 Task: Add the task  Add support for internationalization to the mobile app to the section Business Process Mapping Sprint in the project TrailPlan and add a Due Date to the respective task as 2024/03/16.
Action: Mouse moved to (72, 522)
Screenshot: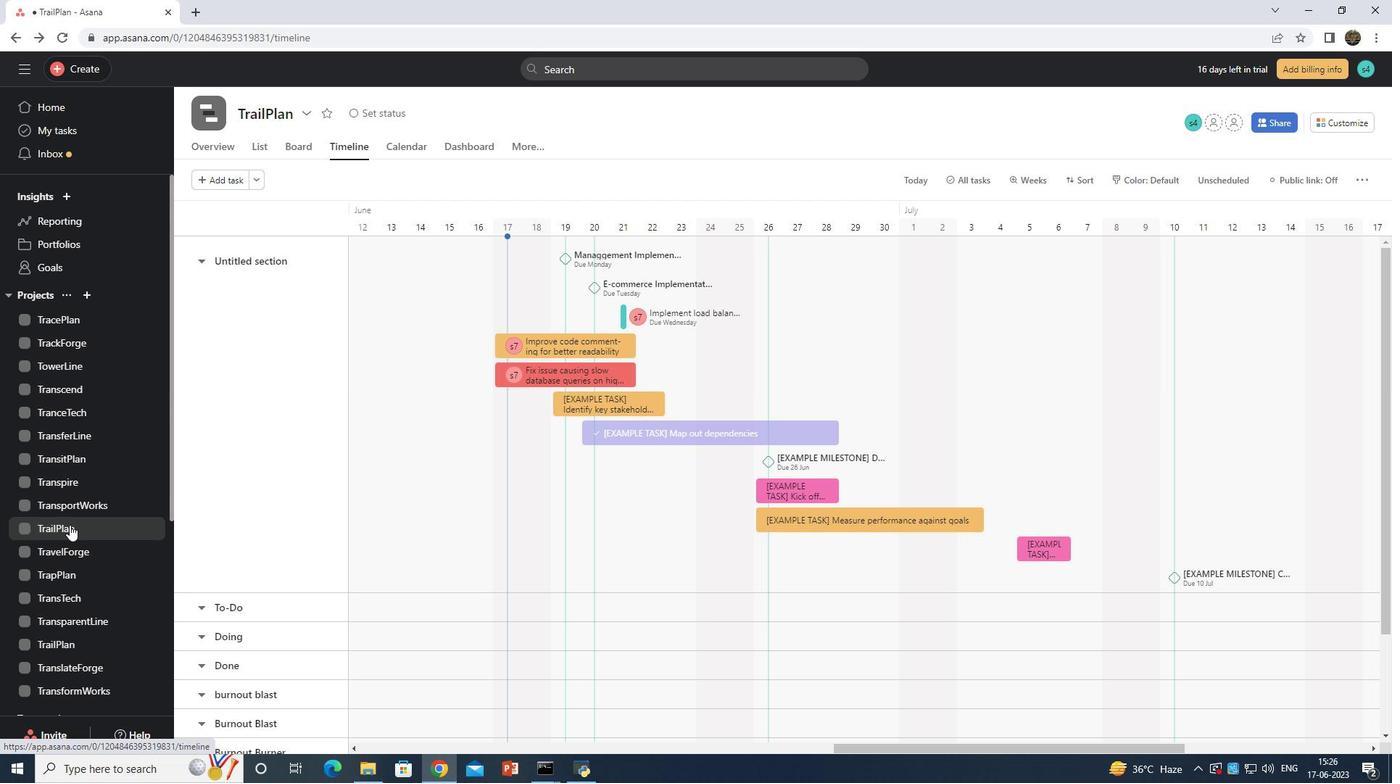 
Action: Mouse pressed left at (72, 522)
Screenshot: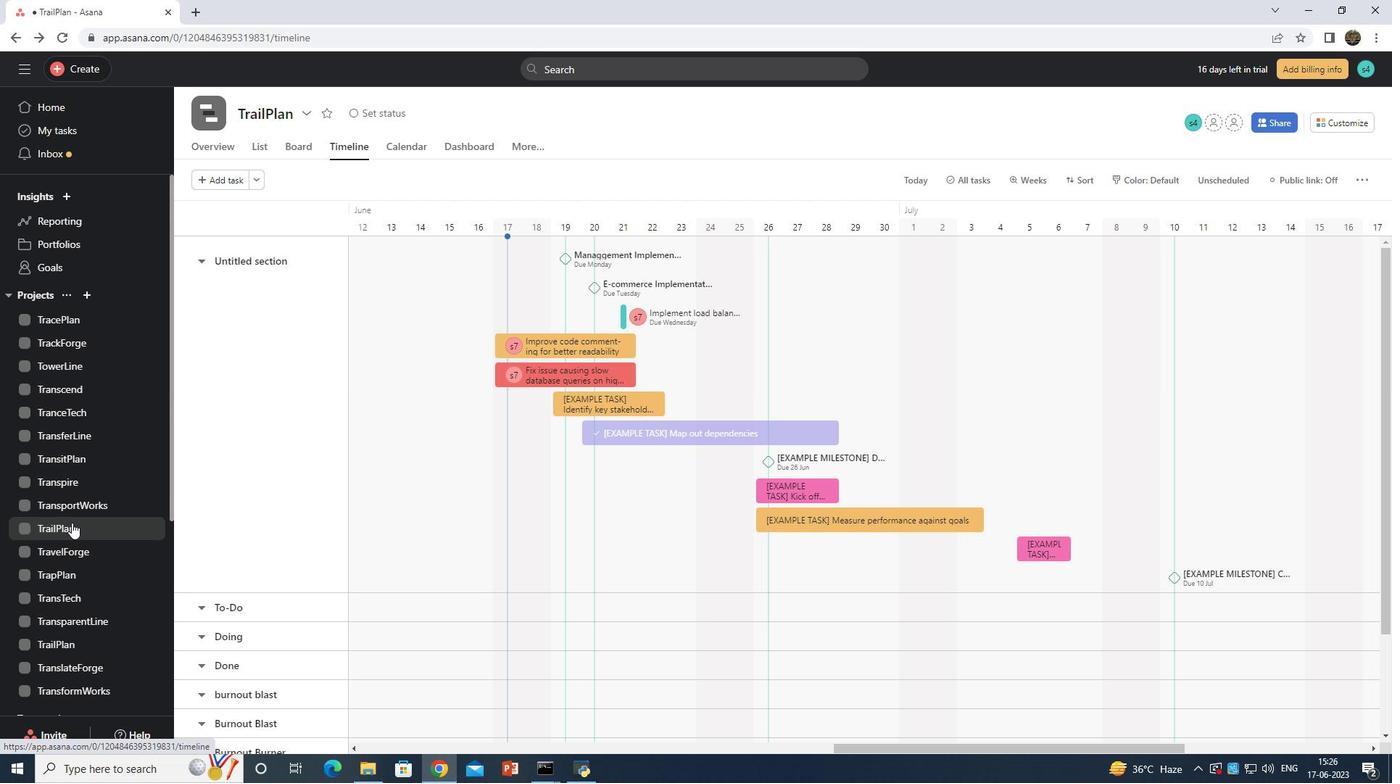 
Action: Mouse pressed left at (72, 522)
Screenshot: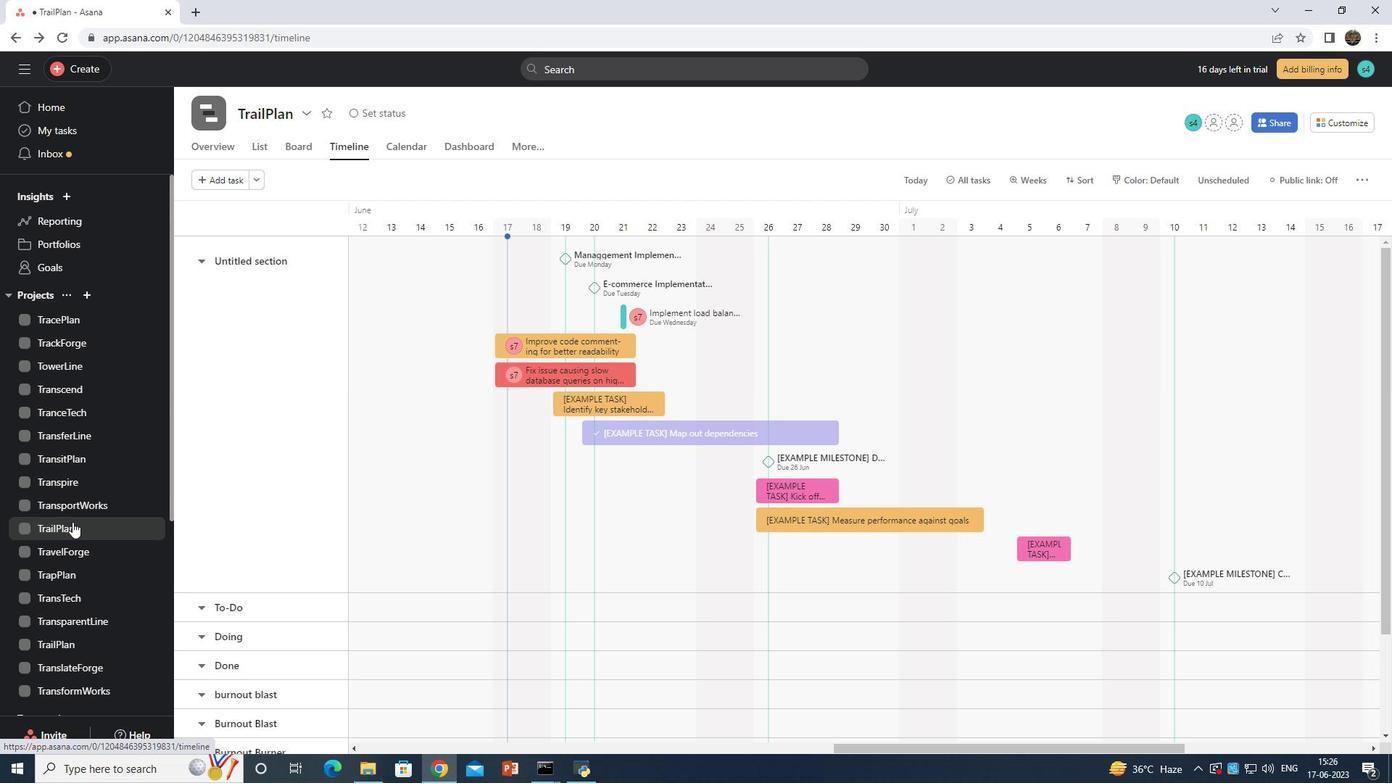 
Action: Mouse moved to (252, 642)
Screenshot: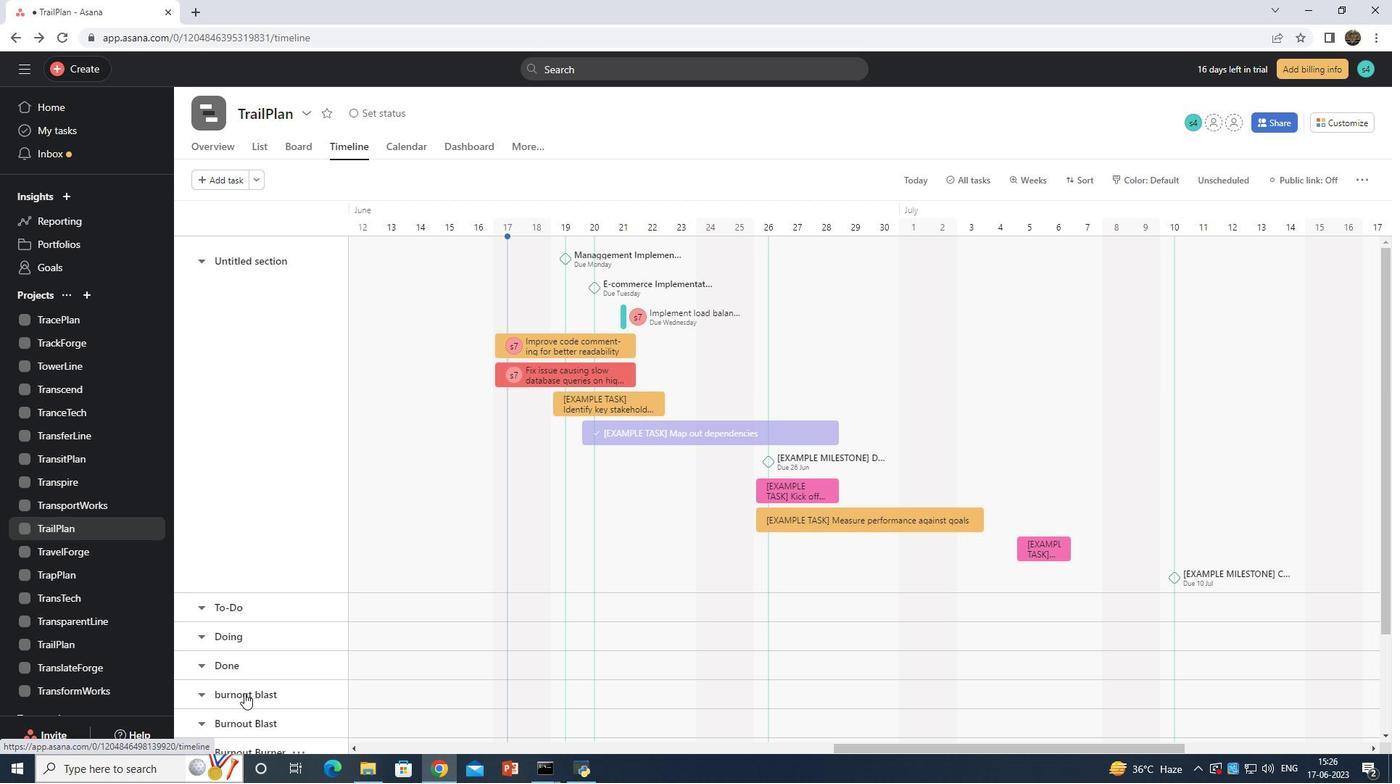 
Action: Mouse scrolled (252, 641) with delta (0, 0)
Screenshot: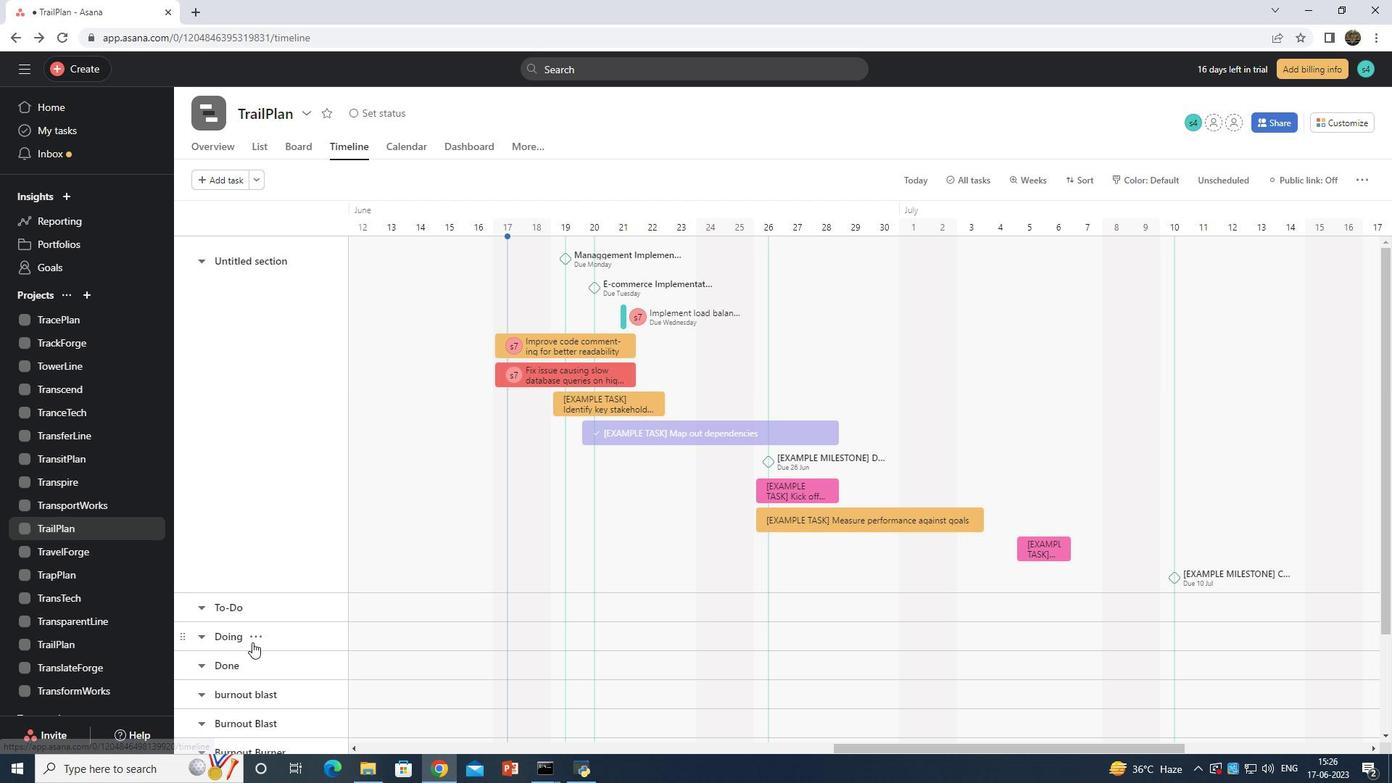 
Action: Mouse scrolled (252, 641) with delta (0, 0)
Screenshot: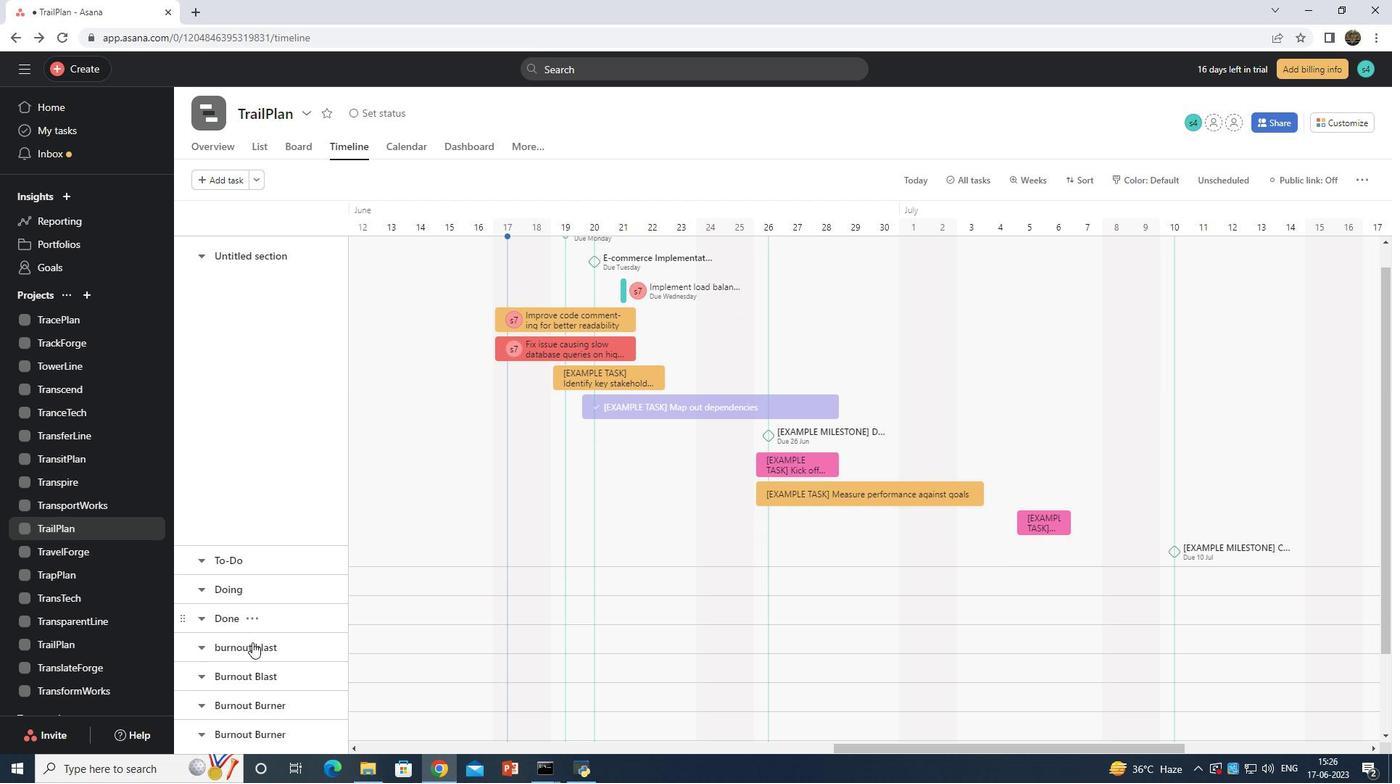 
Action: Mouse moved to (268, 673)
Screenshot: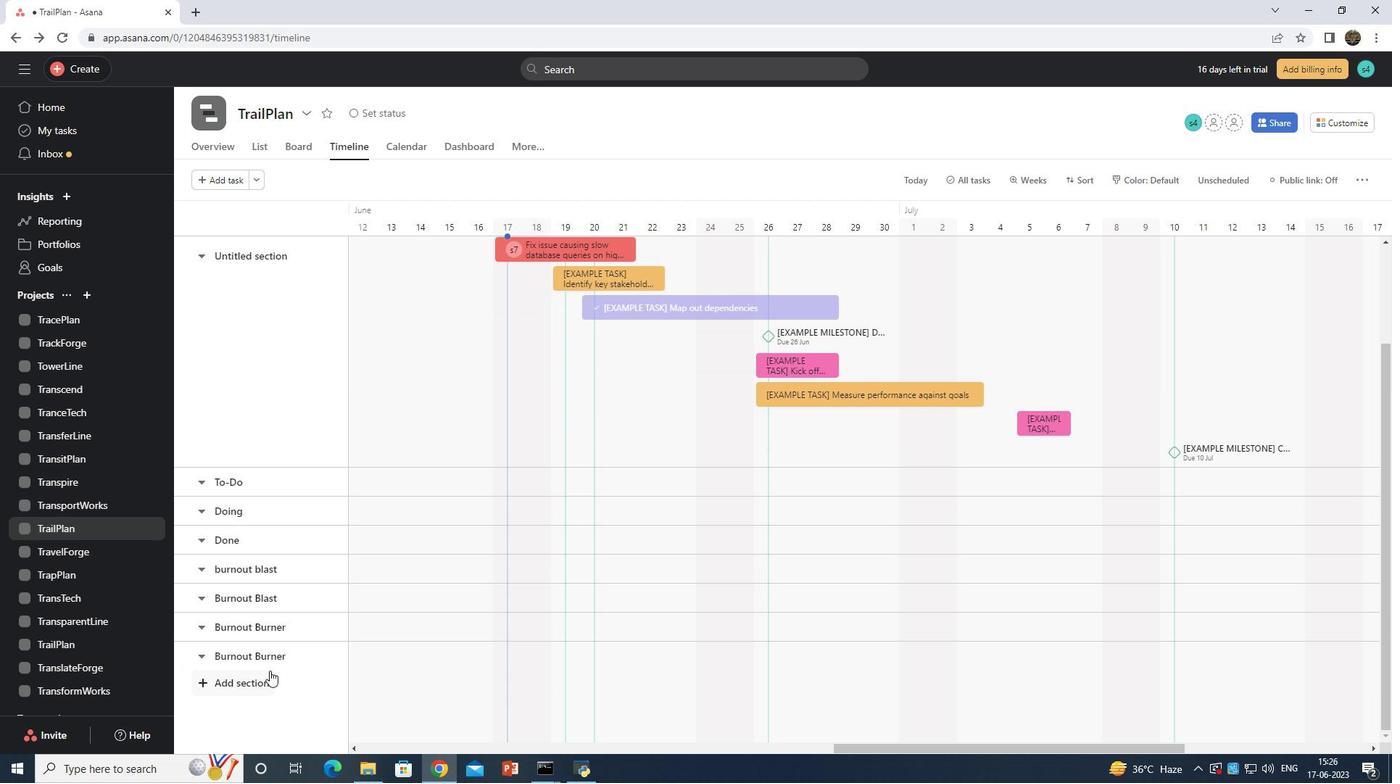 
Action: Mouse pressed left at (268, 673)
Screenshot: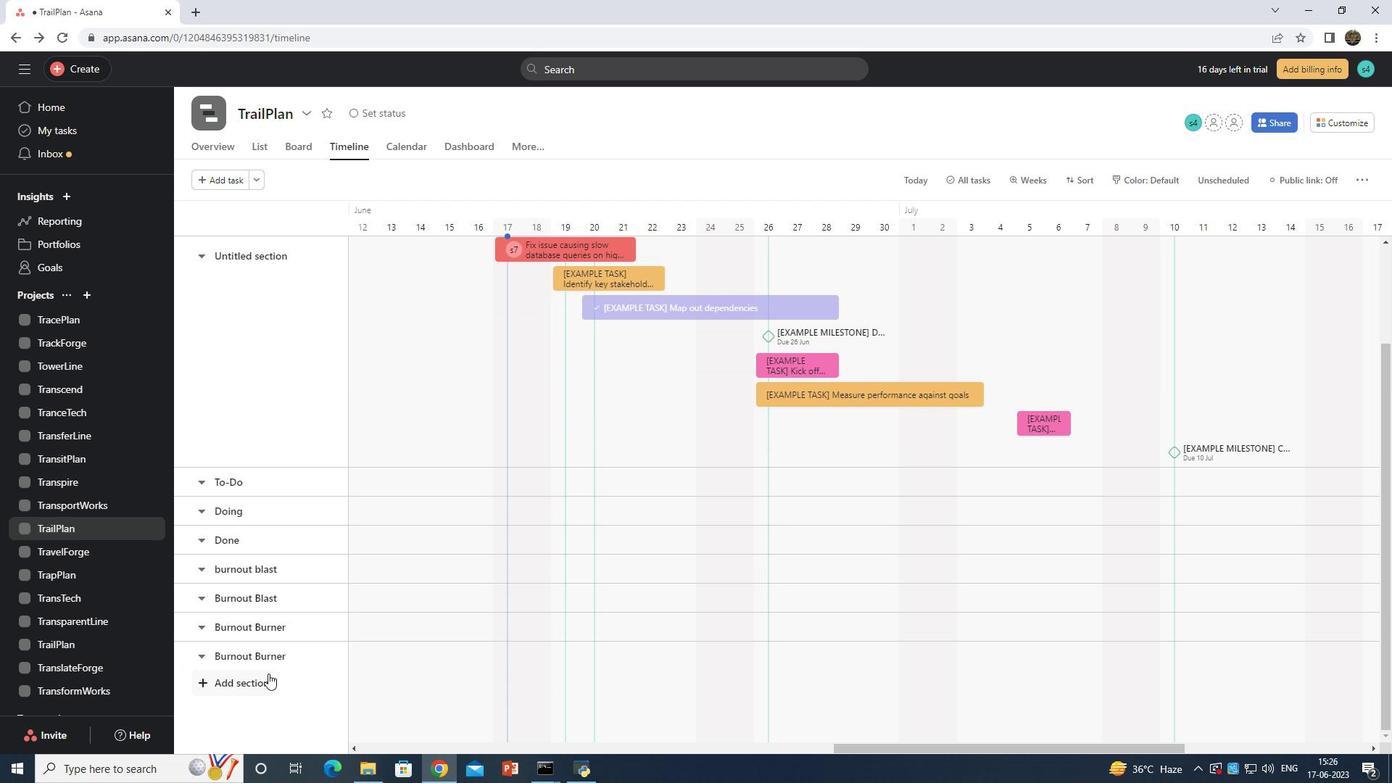 
Action: Mouse moved to (277, 662)
Screenshot: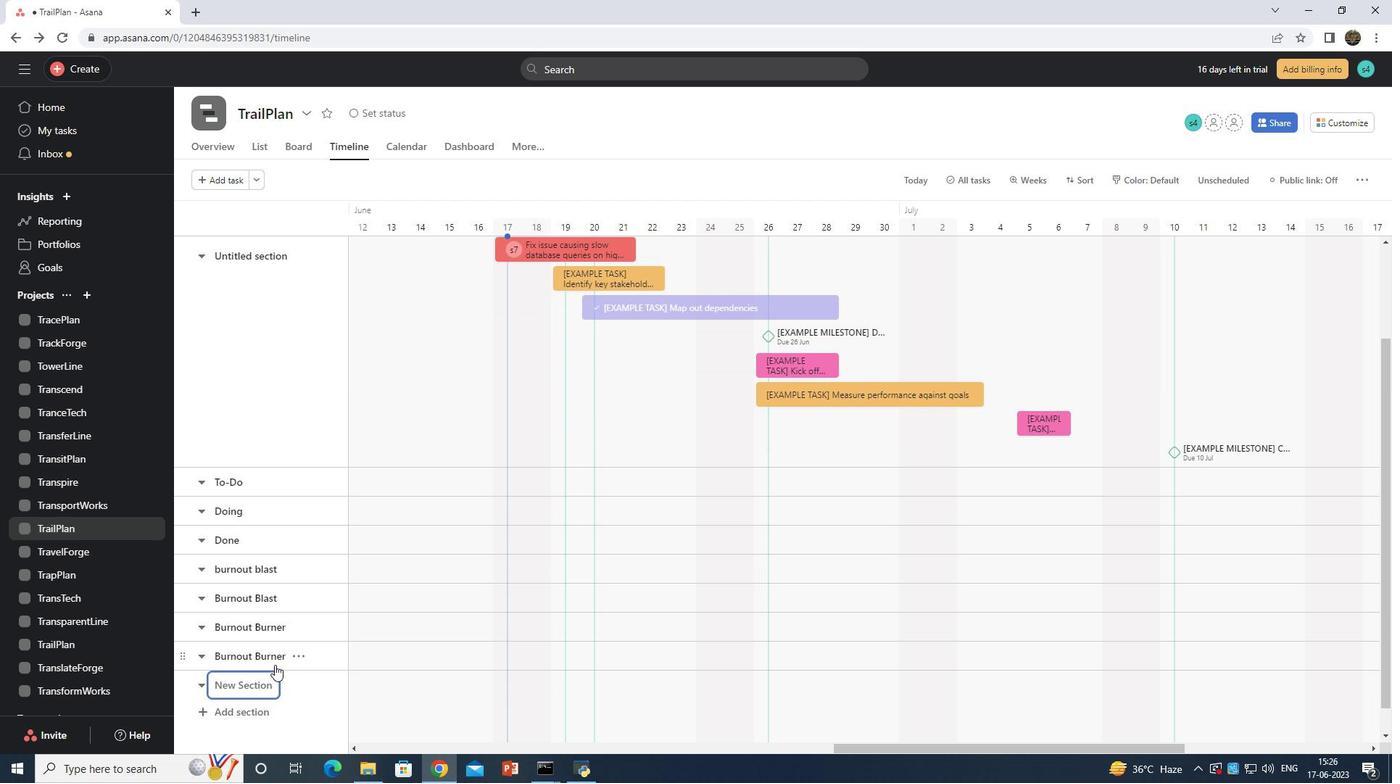 
Action: Key pressed <Key.shift>Business<Key.space><Key.shift>Process<Key.space><Key.shift>Mapping<Key.space><Key.shift>Sorint
Screenshot: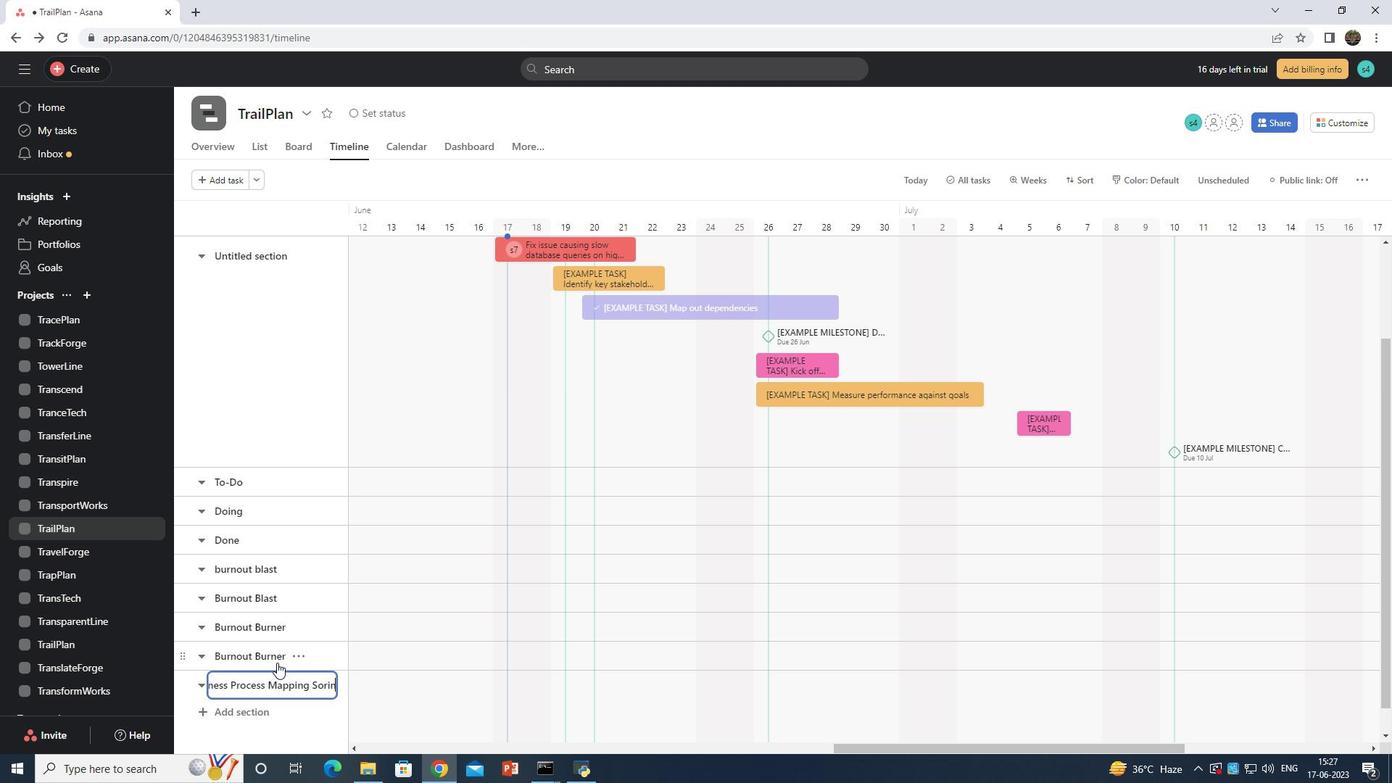 
Action: Mouse moved to (176, 776)
Screenshot: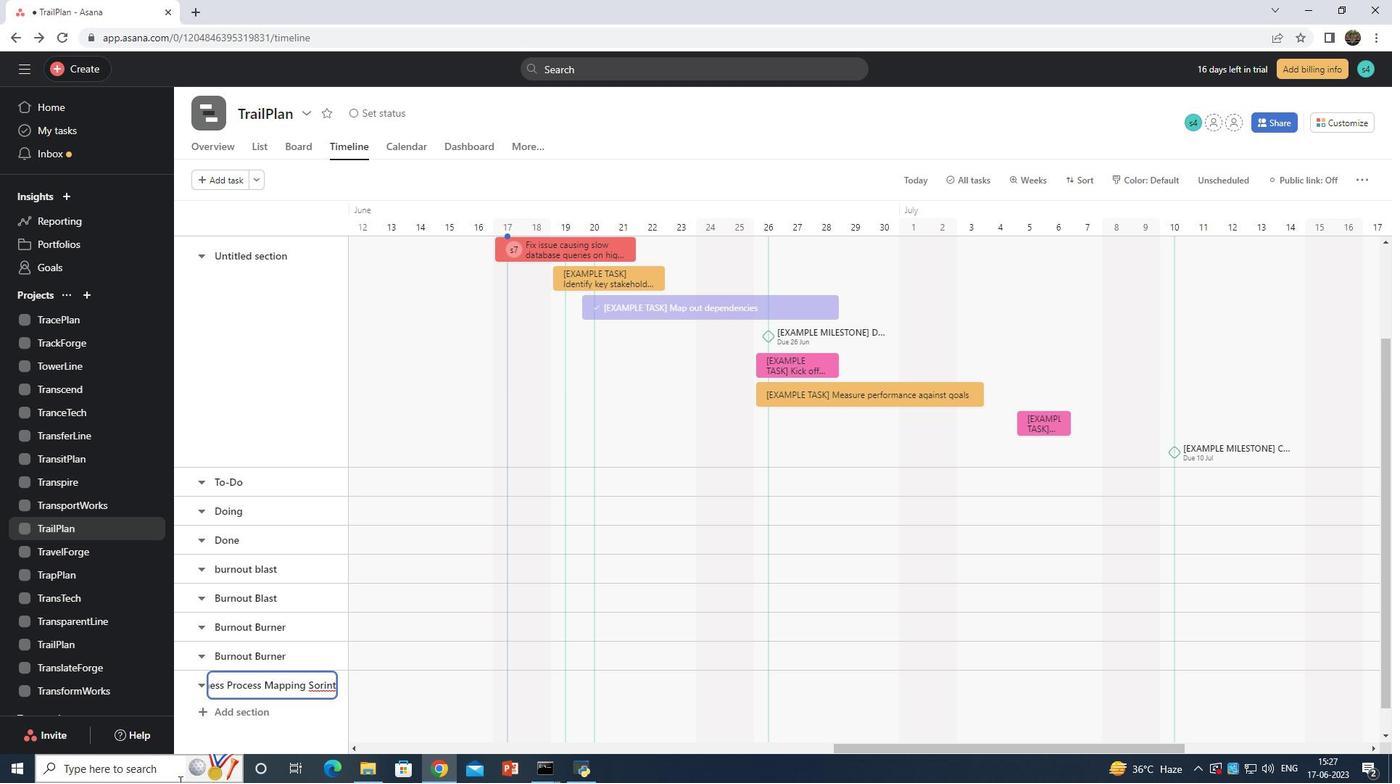 
Action: Key pressed <Key.left><Key.left><Key.left><Key.left><Key.backspace>p<Key.enter>
Screenshot: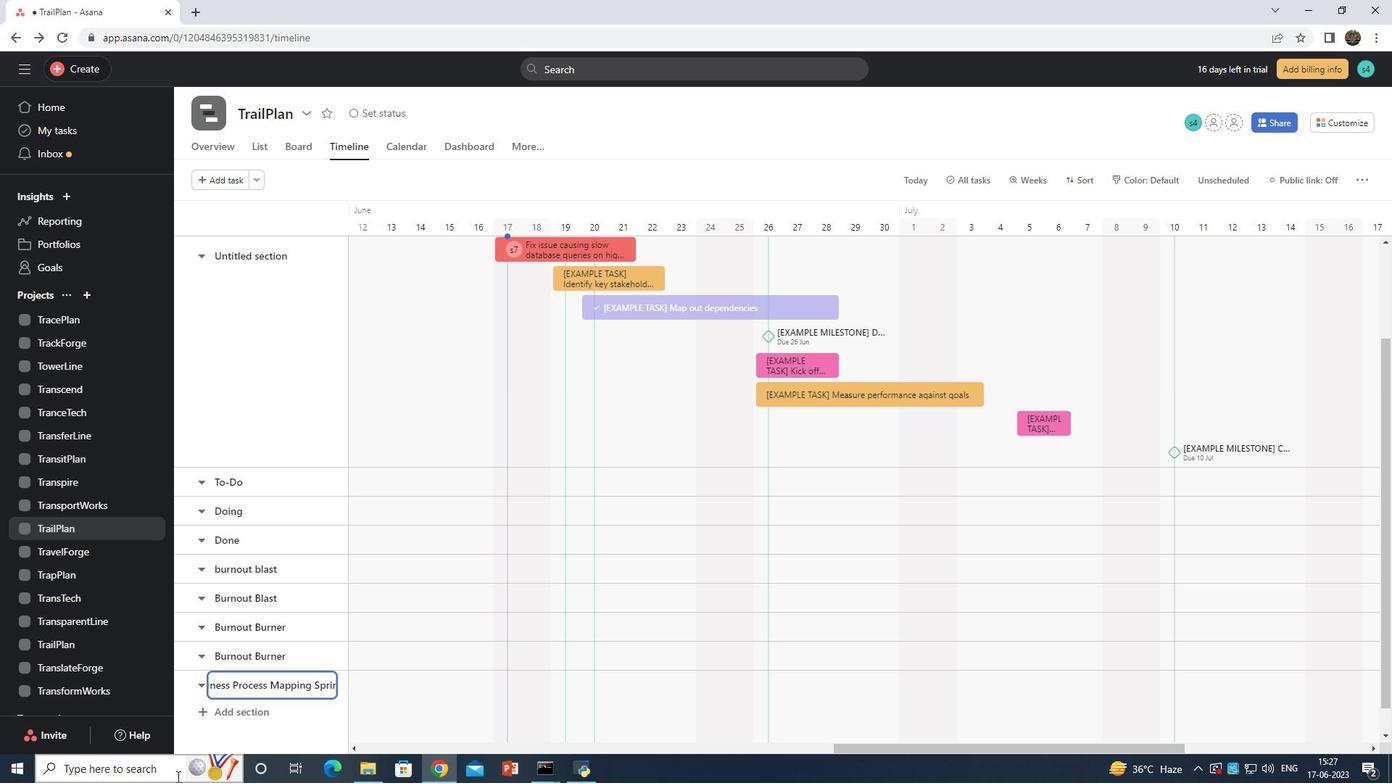 
Action: Mouse scrolled (176, 776) with delta (0, 0)
Screenshot: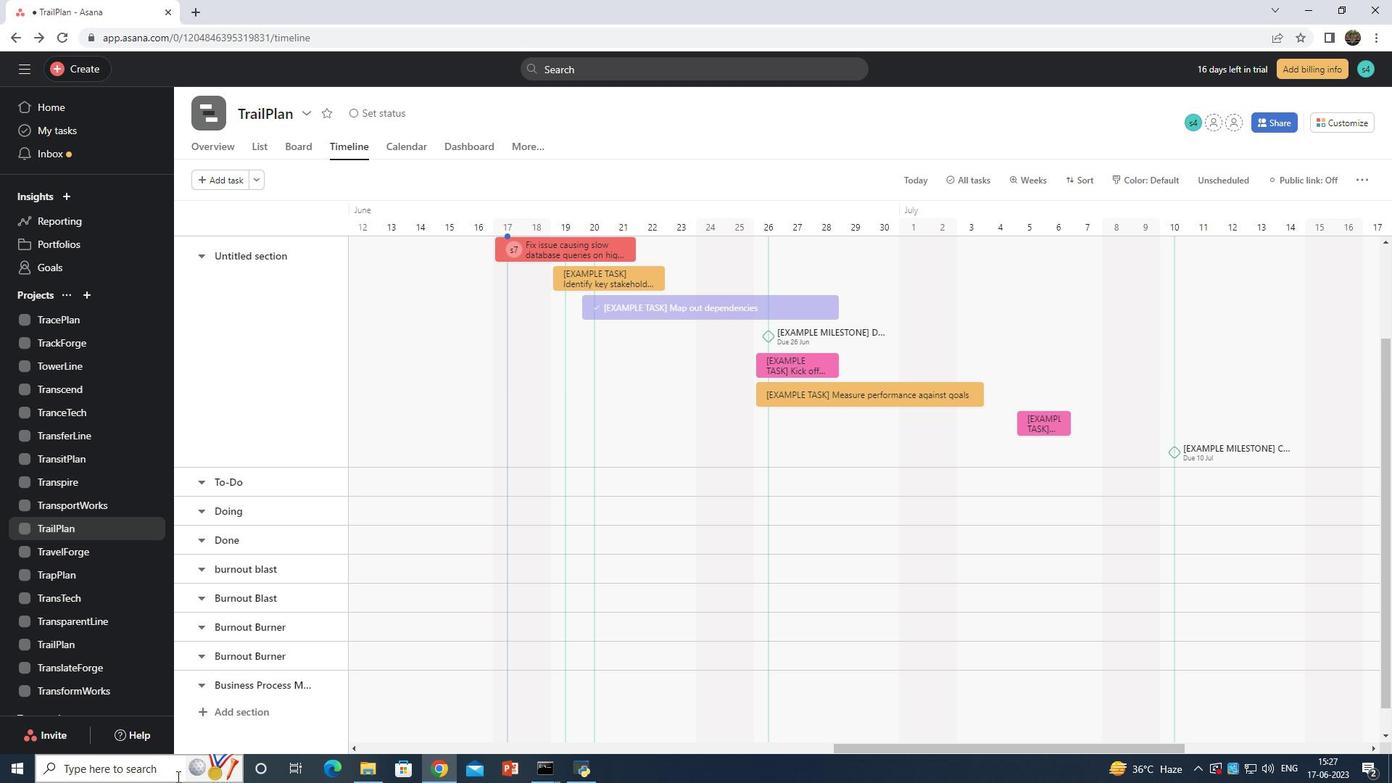 
Action: Mouse scrolled (176, 776) with delta (0, 0)
Screenshot: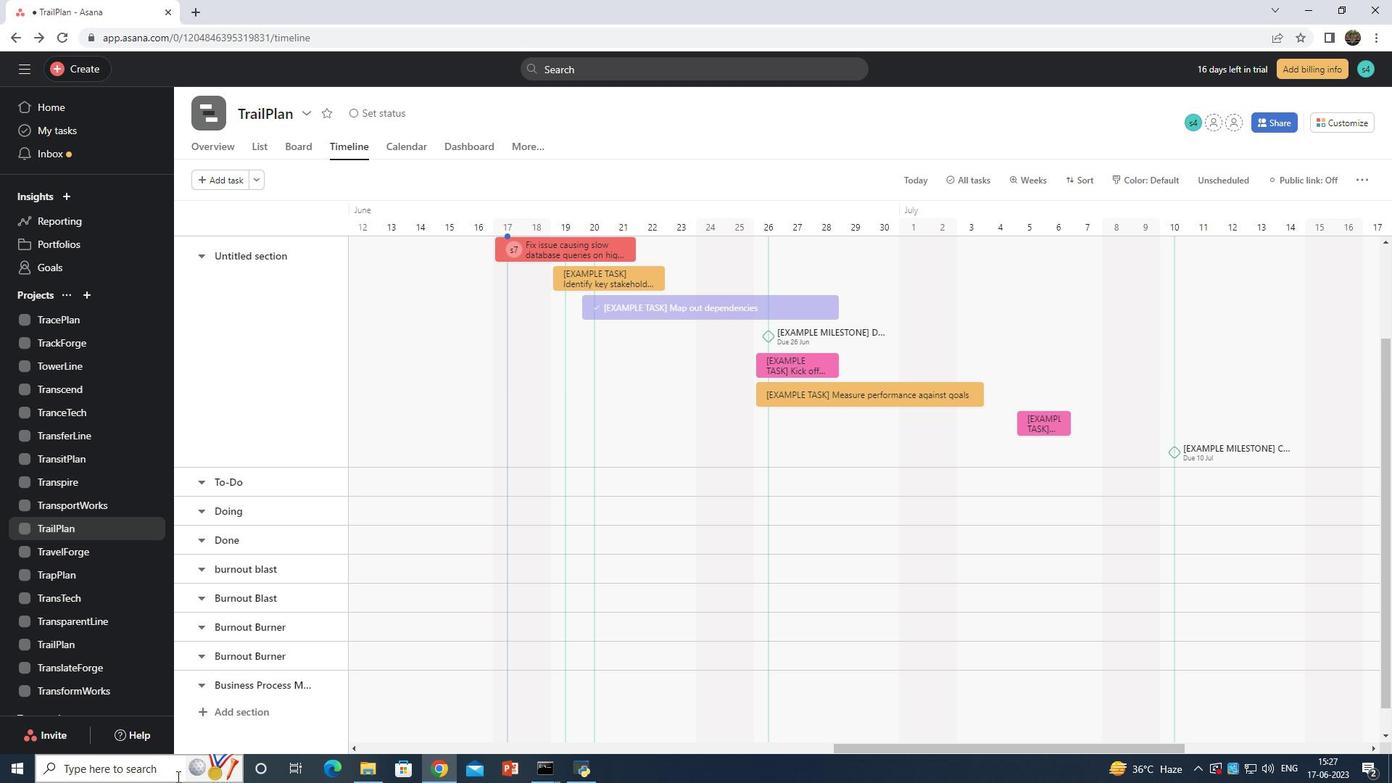 
Action: Mouse moved to (177, 776)
Screenshot: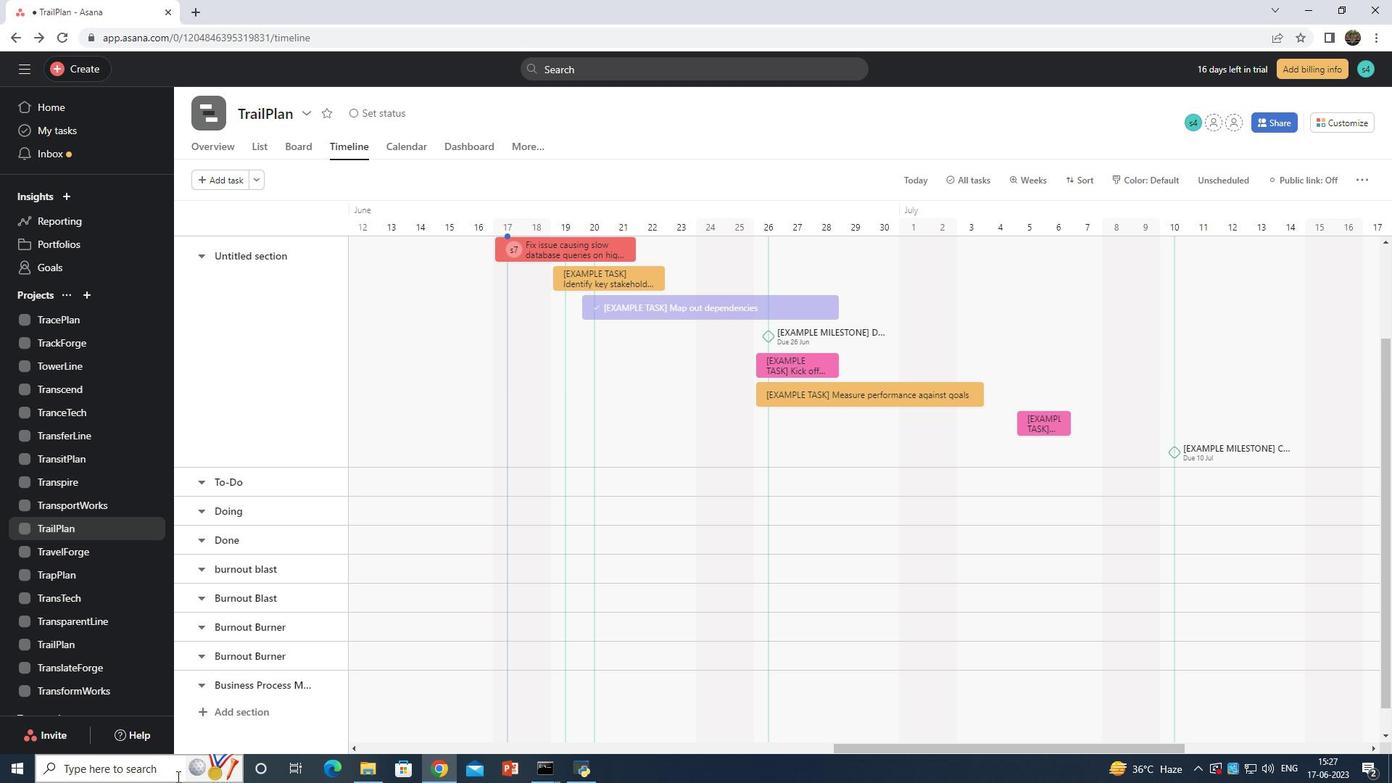 
Action: Mouse scrolled (177, 776) with delta (0, 0)
Screenshot: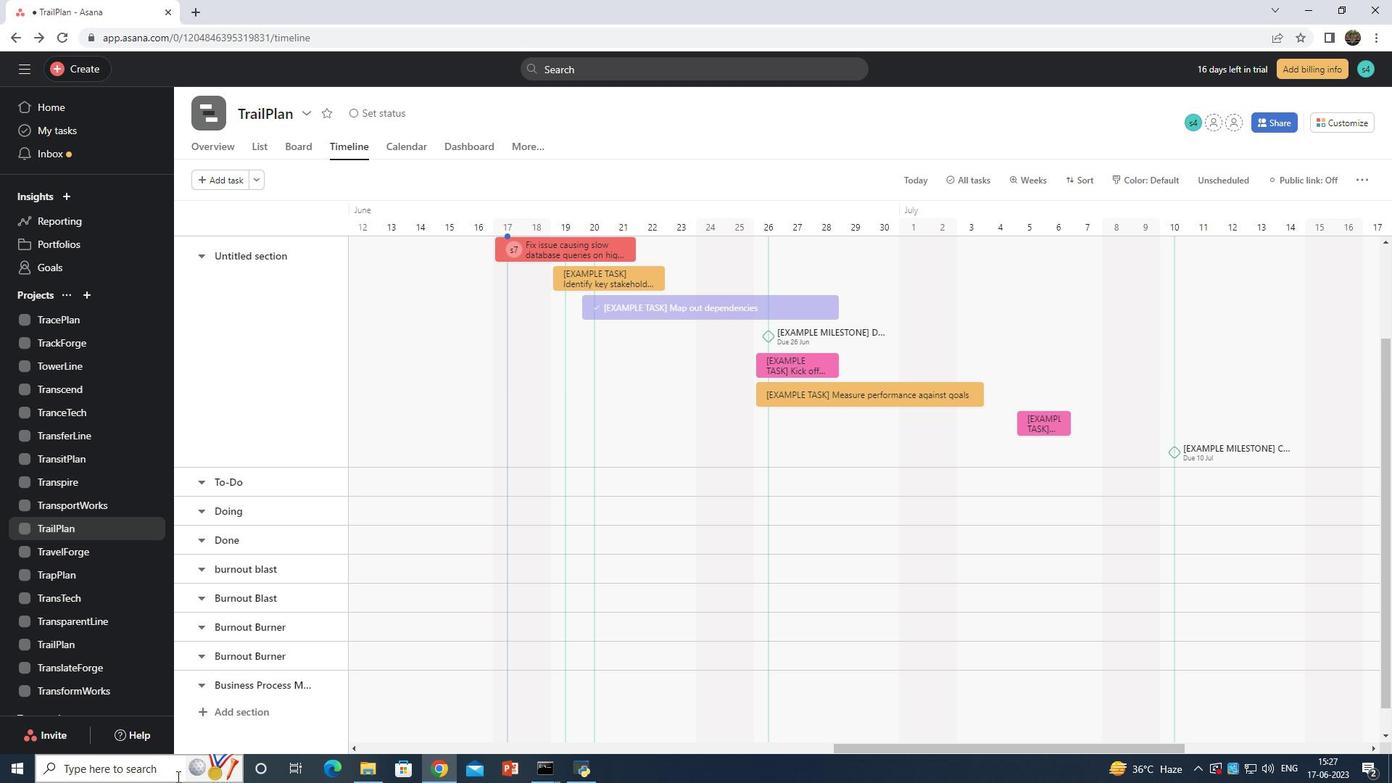 
Action: Mouse scrolled (177, 776) with delta (0, 0)
Screenshot: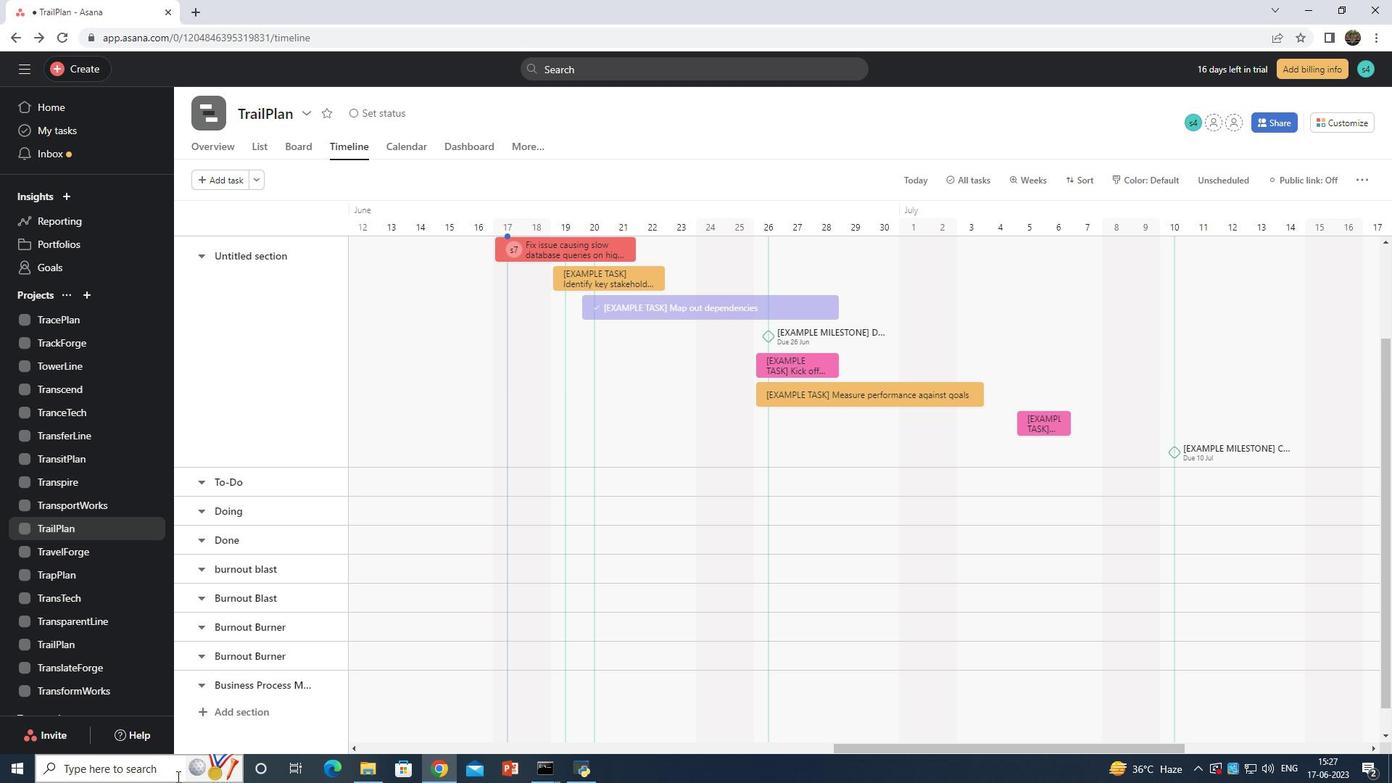 
Action: Mouse scrolled (177, 776) with delta (0, 0)
Screenshot: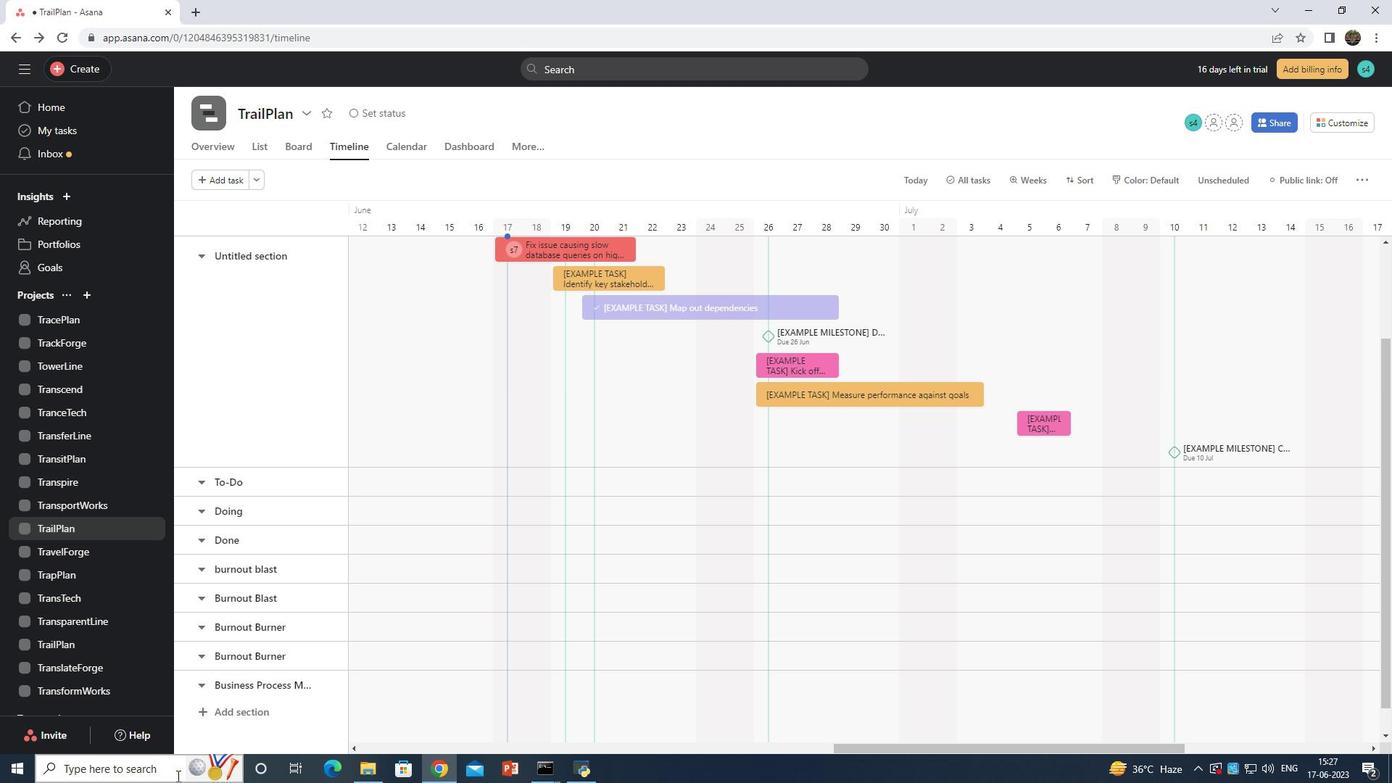 
Action: Mouse scrolled (177, 776) with delta (0, 0)
Screenshot: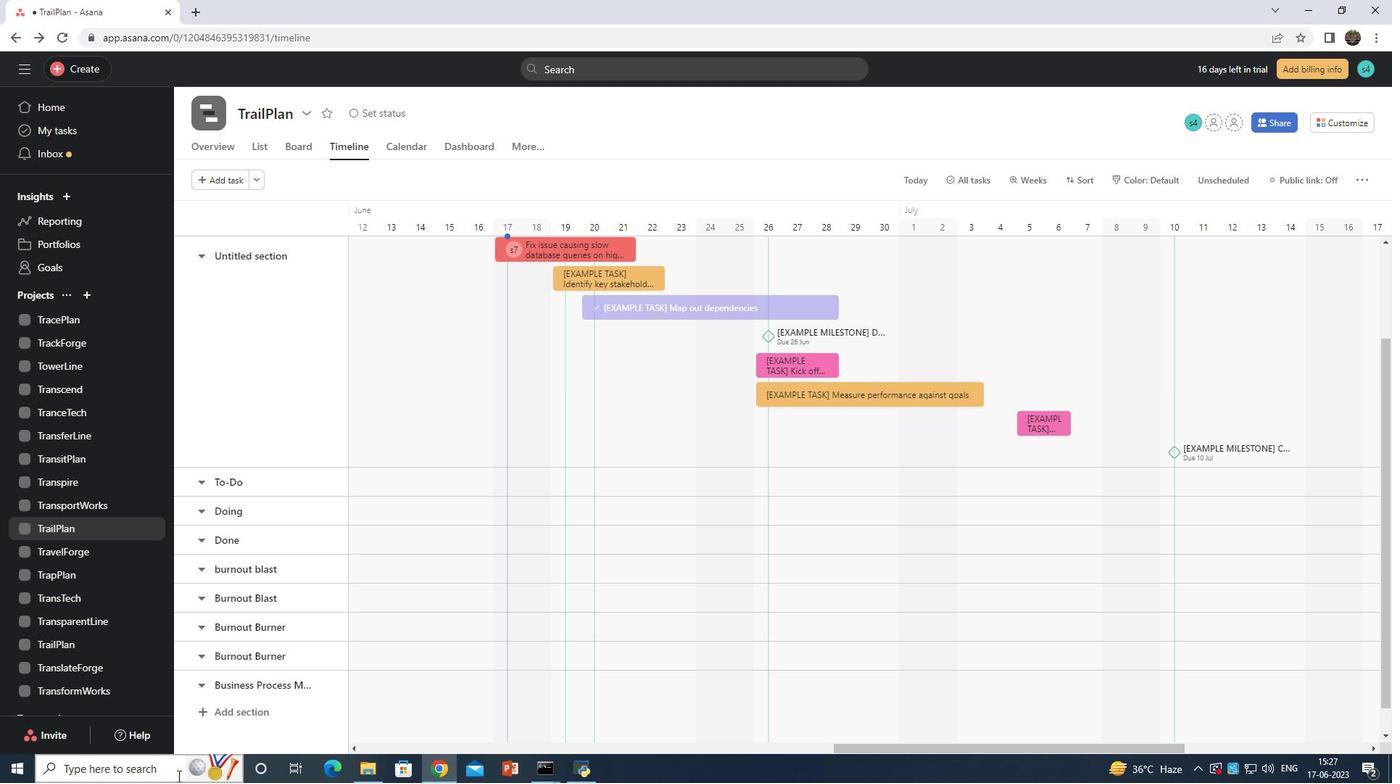 
Action: Mouse moved to (266, 142)
Screenshot: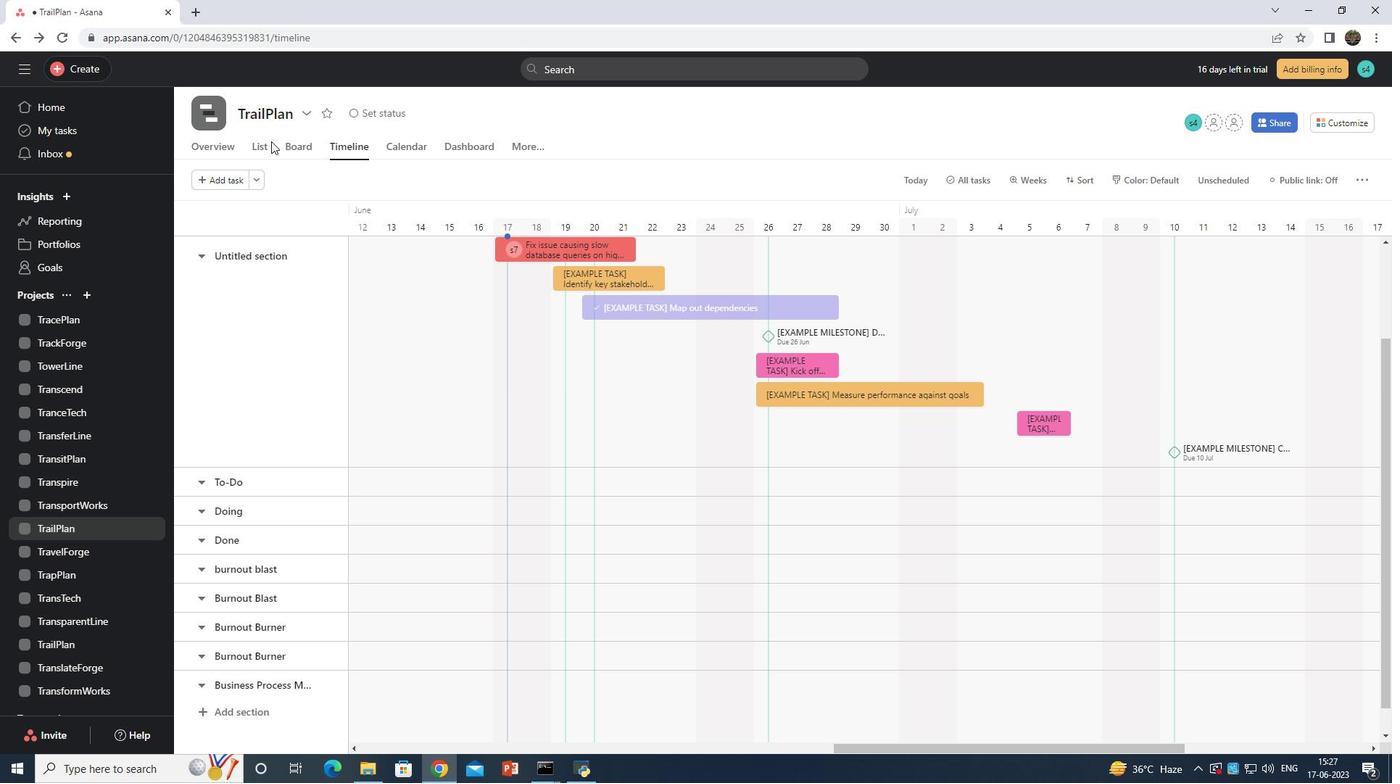 
Action: Mouse pressed left at (266, 142)
Screenshot: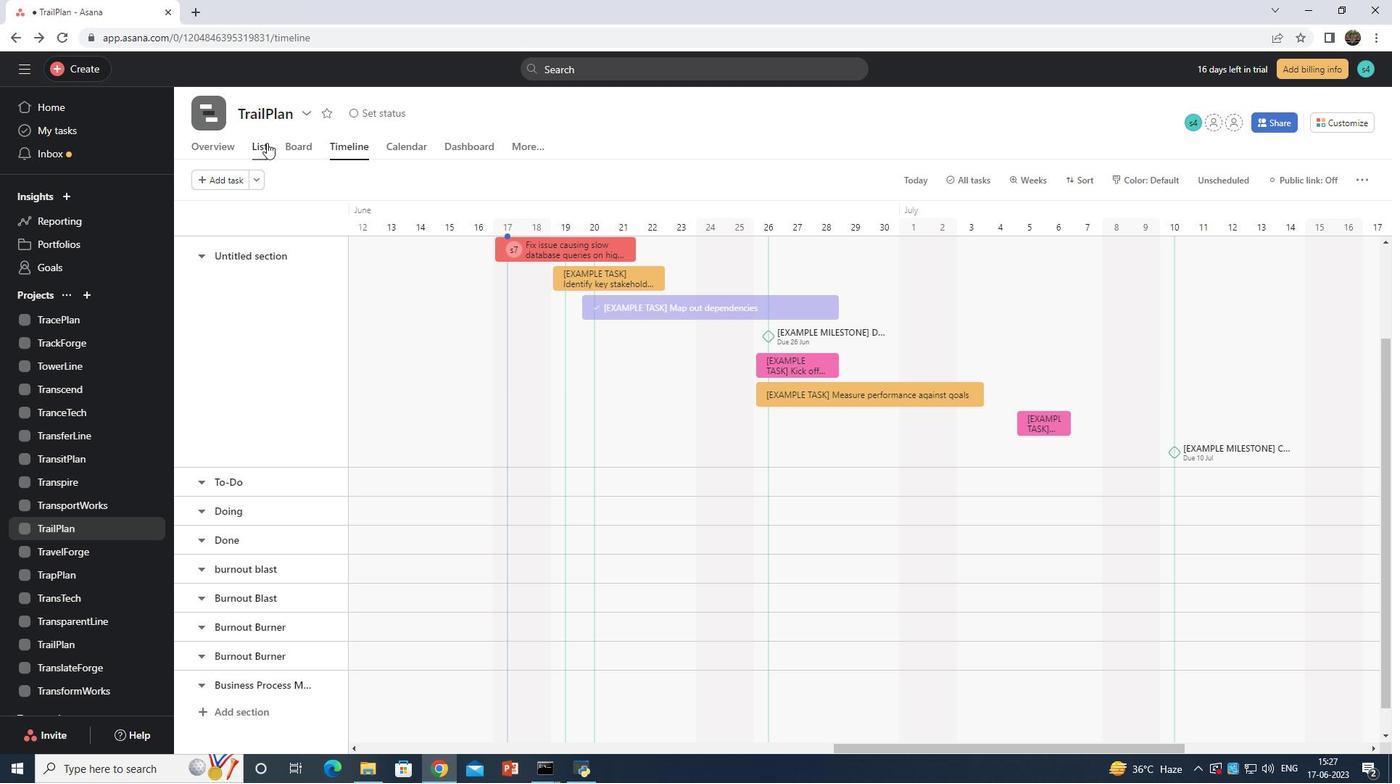 
Action: Mouse moved to (577, 281)
Screenshot: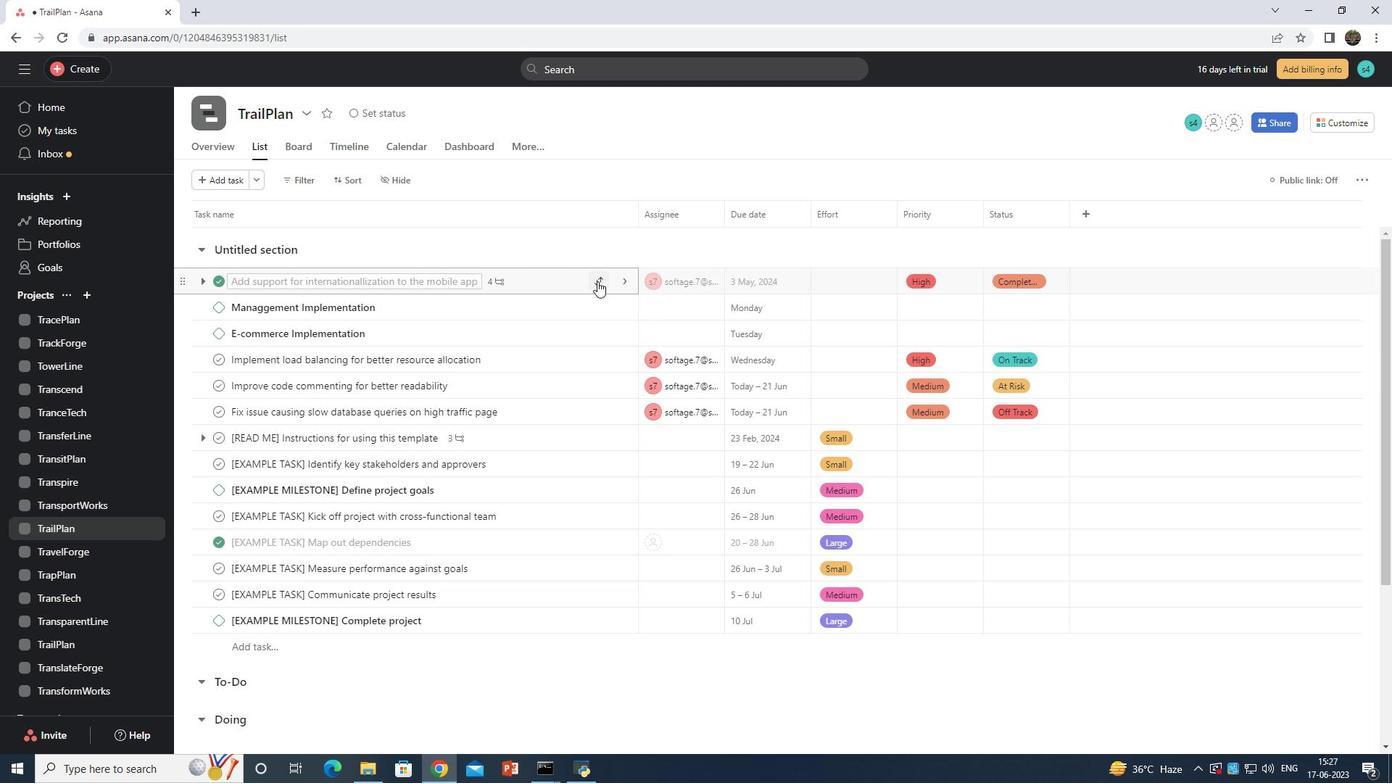 
Action: Mouse pressed left at (577, 281)
Screenshot: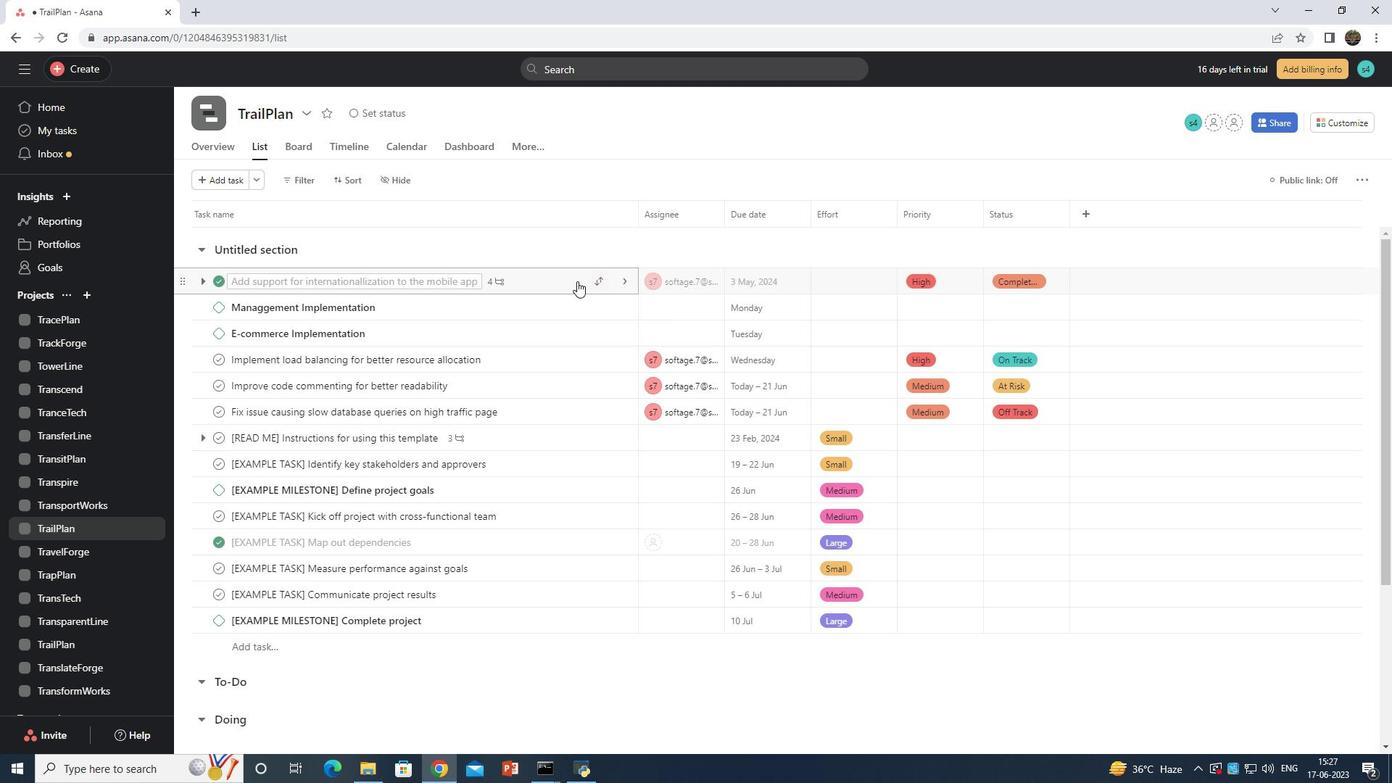 
Action: Mouse moved to (1035, 282)
Screenshot: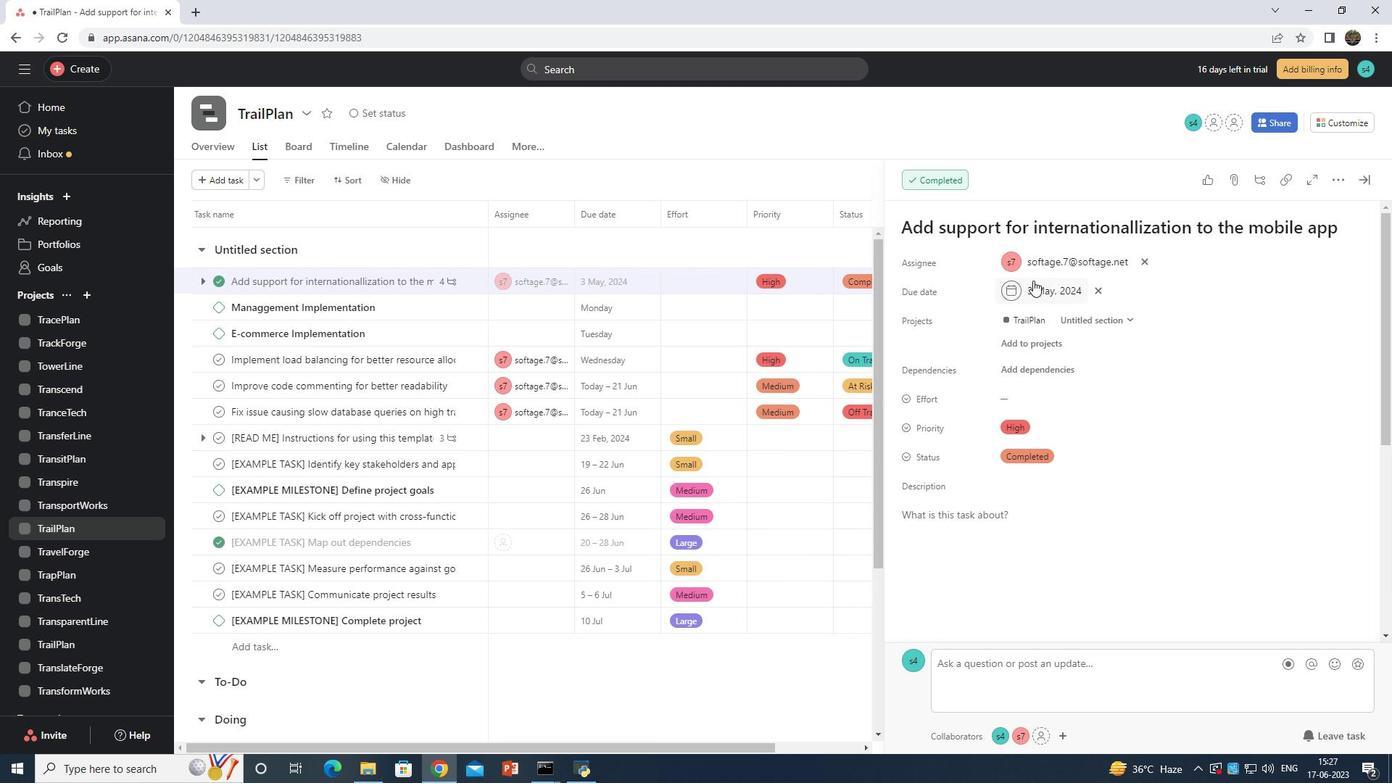 
Action: Mouse pressed left at (1035, 282)
Screenshot: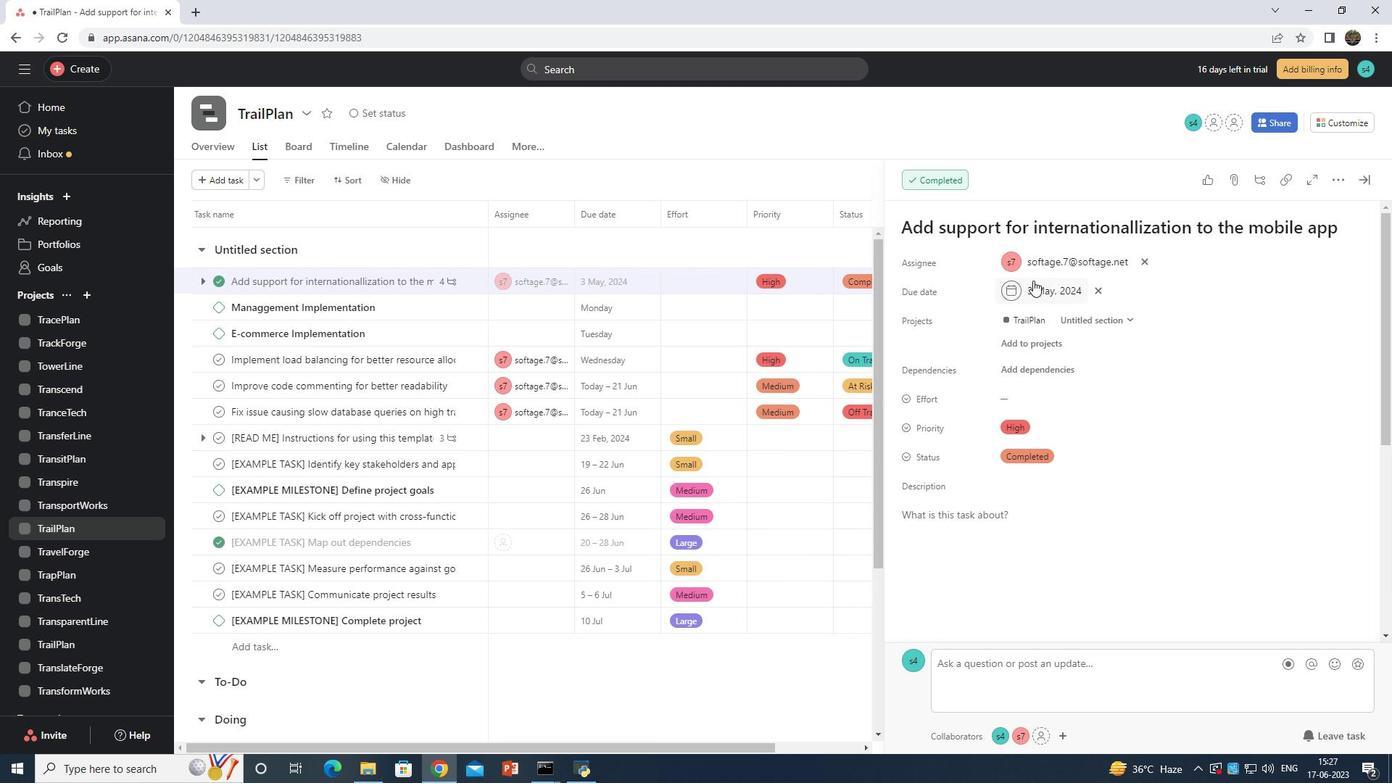 
Action: Mouse moved to (1046, 286)
Screenshot: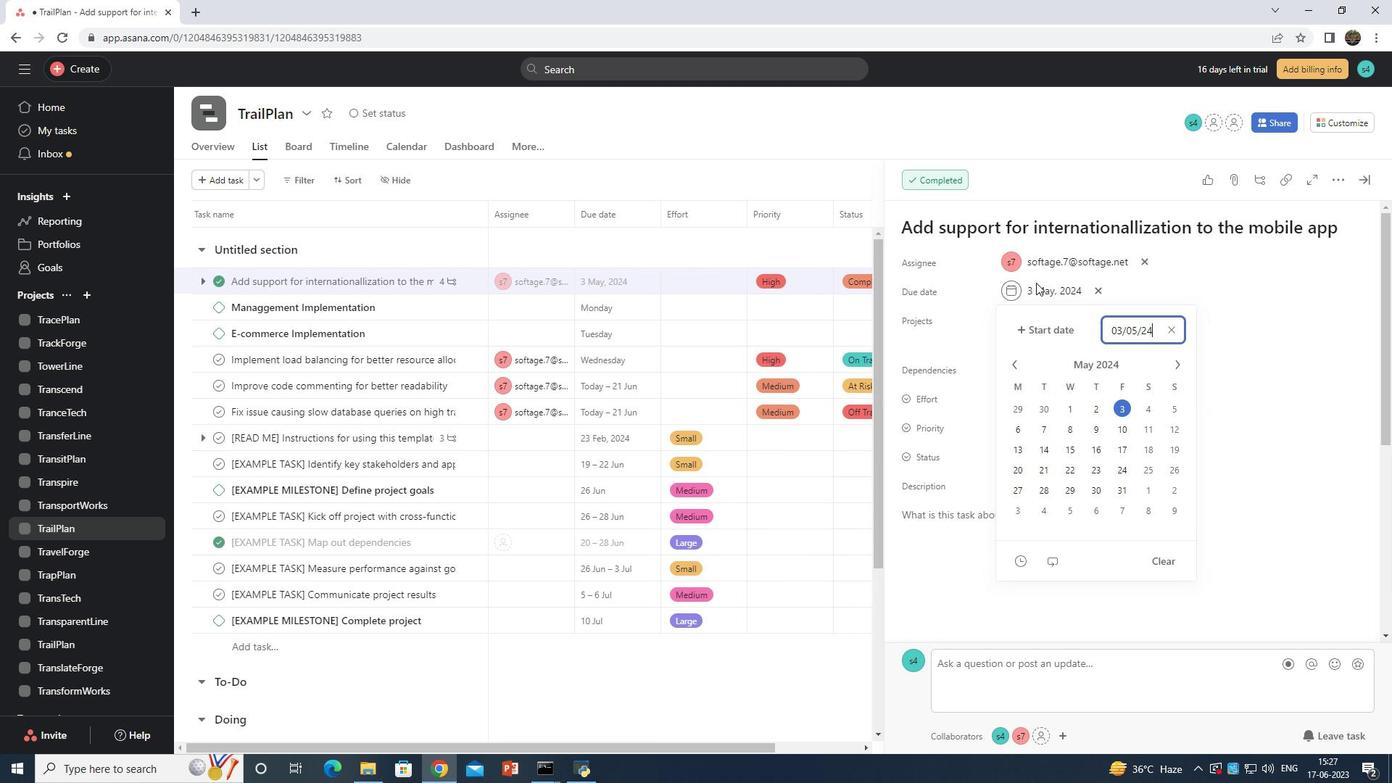
Action: Key pressed <Key.backspace><Key.backspace><Key.backspace><Key.backspace><Key.backspace><Key.backspace><Key.backspace><Key.backspace><Key.backspace><Key.backspace><Key.backspace><Key.backspace><Key.backspace><Key.backspace><Key.backspace><Key.backspace><Key.backspace><Key.backspace><Key.backspace>
Screenshot: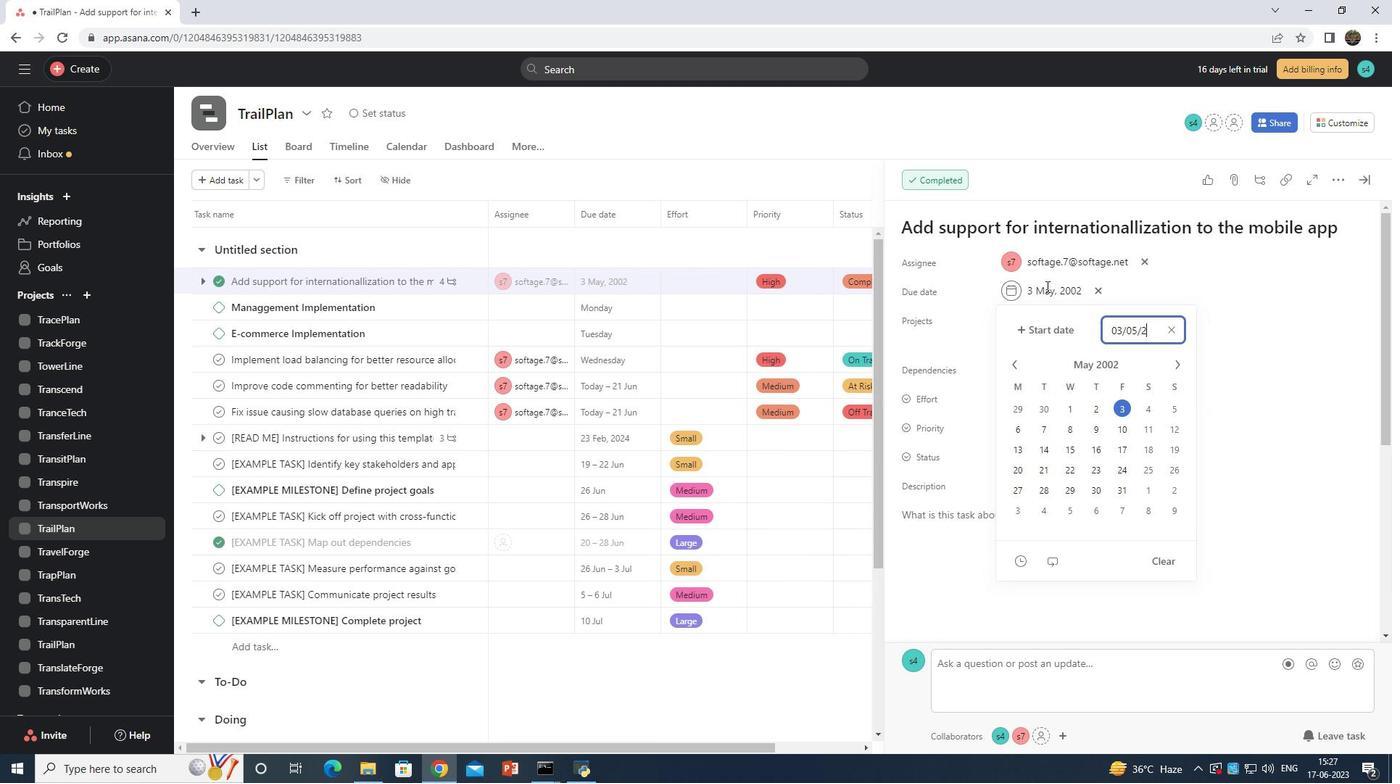 
Action: Mouse moved to (1046, 287)
Screenshot: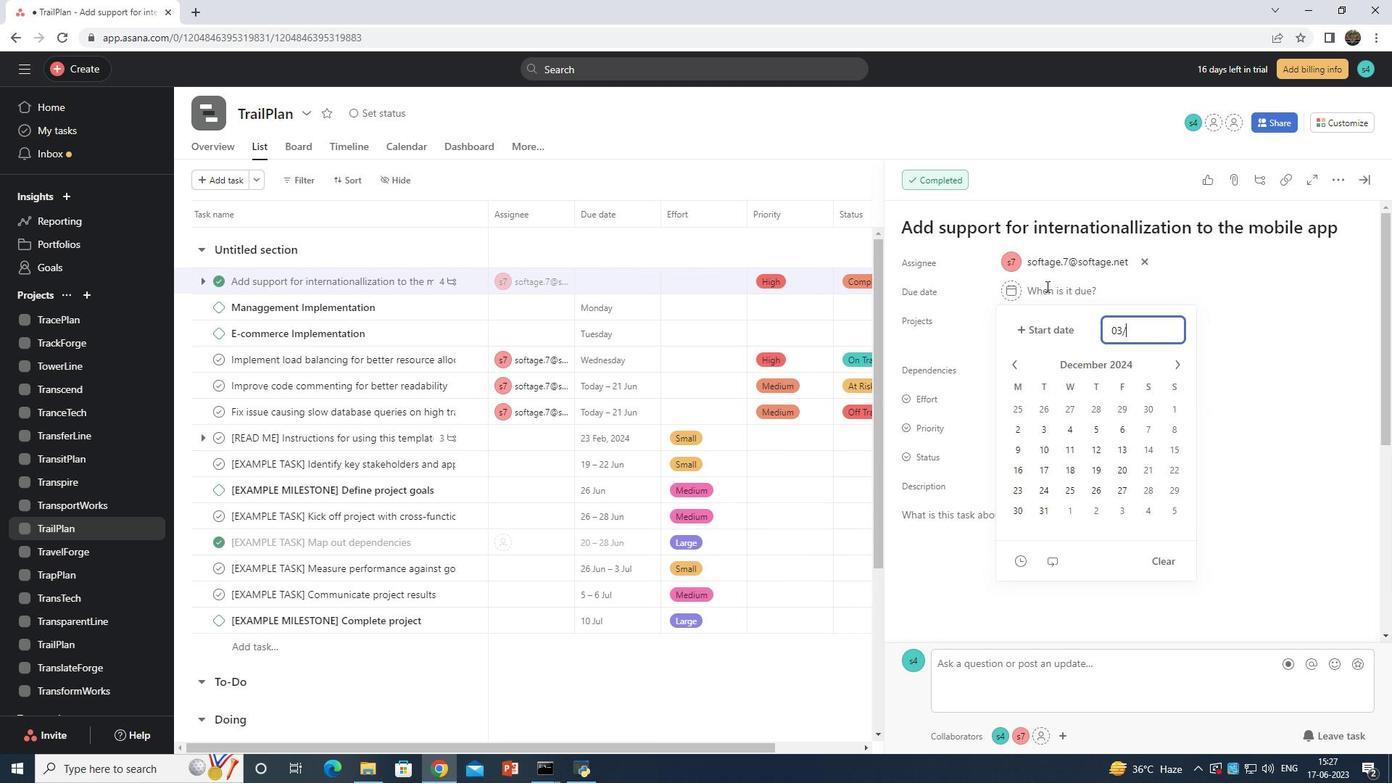 
Action: Key pressed 2024/03/16
Screenshot: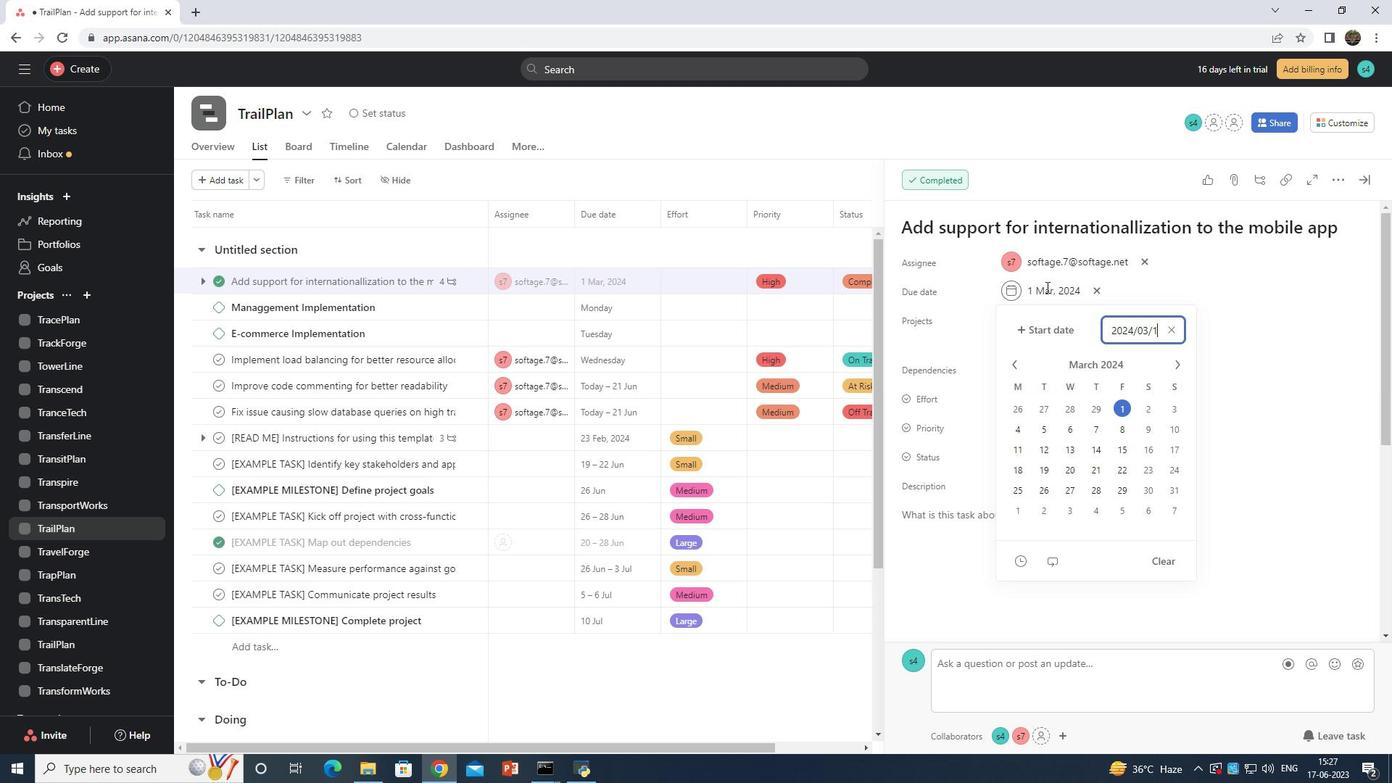 
